 Task: Short the unsolved tickets in your groups, group by priority in descending order.
Action: Mouse moved to (54, 274)
Screenshot: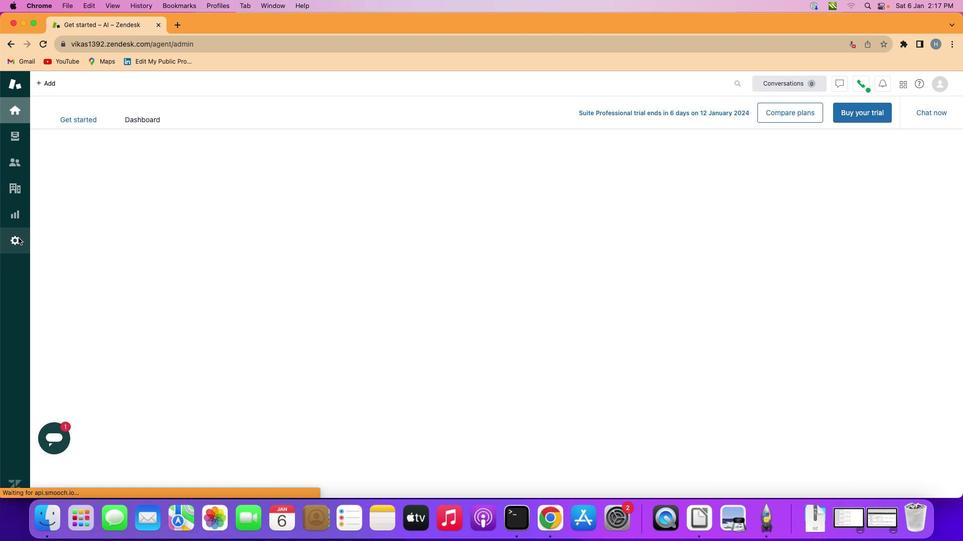 
Action: Mouse pressed left at (54, 274)
Screenshot: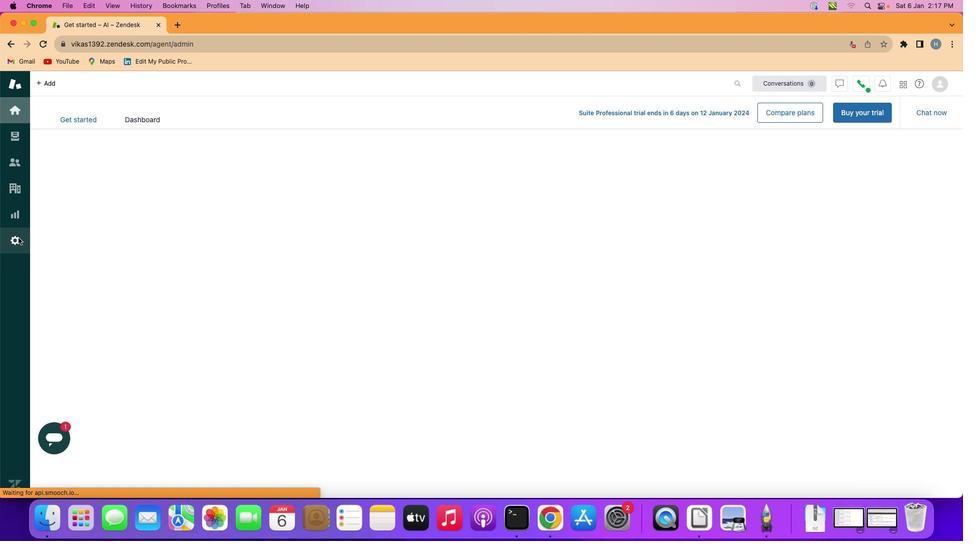 
Action: Mouse moved to (285, 434)
Screenshot: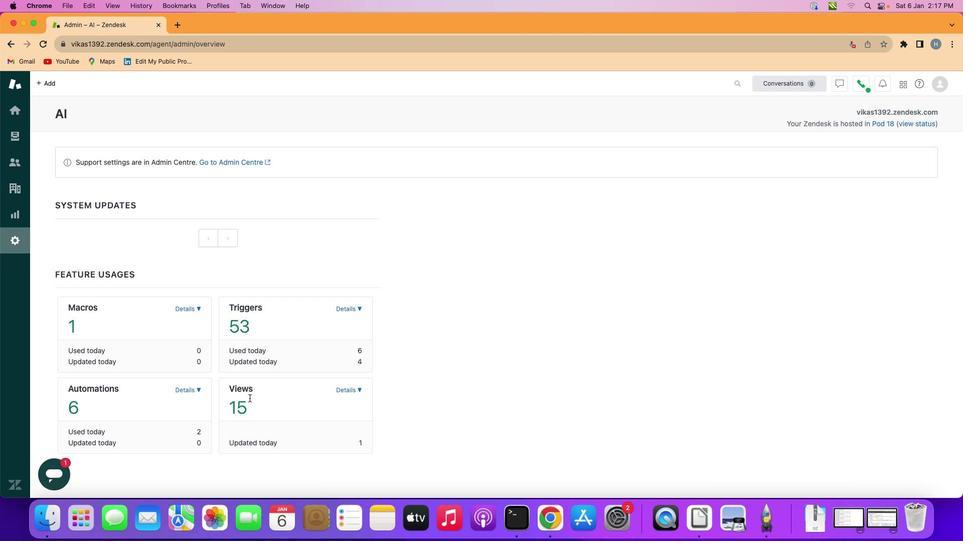 
Action: Mouse scrolled (285, 434) with delta (36, 35)
Screenshot: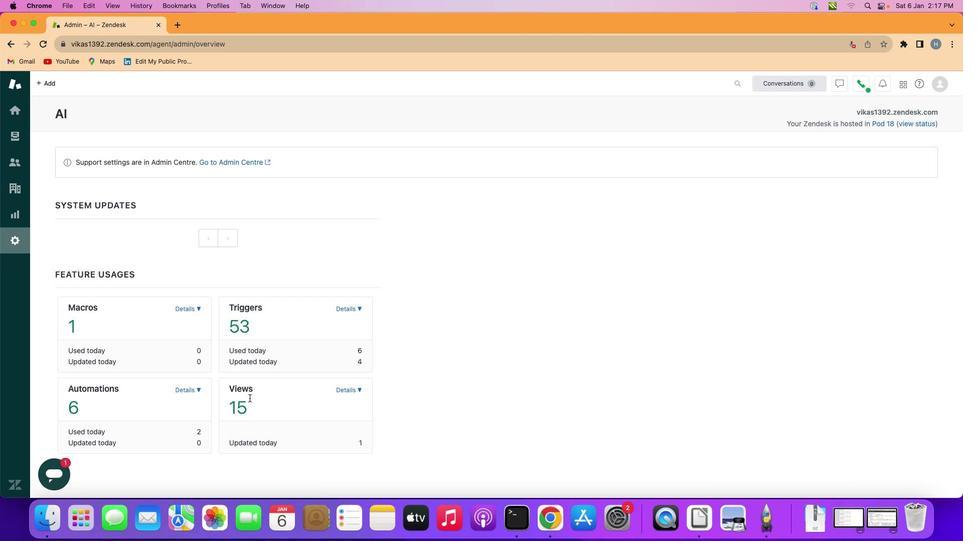 
Action: Mouse scrolled (285, 434) with delta (36, 35)
Screenshot: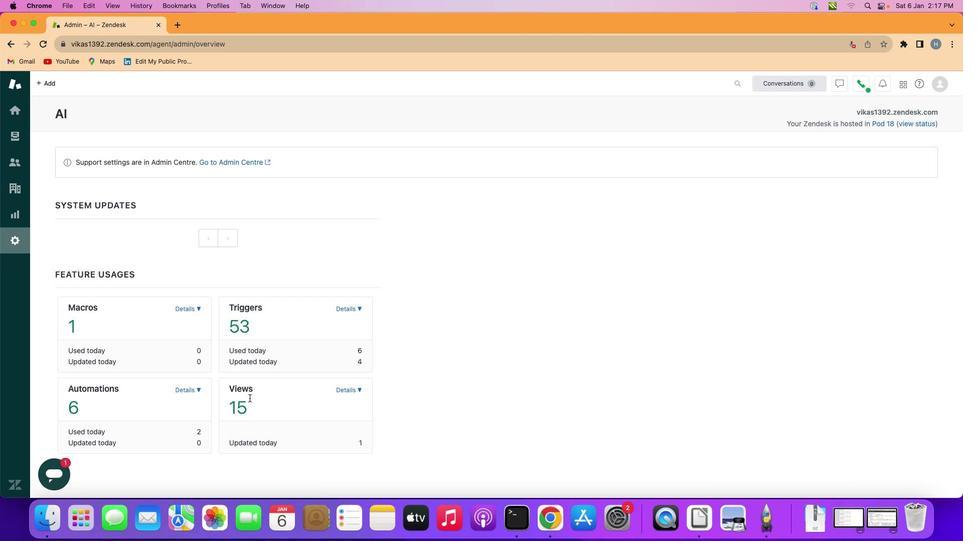 
Action: Mouse scrolled (285, 434) with delta (36, 35)
Screenshot: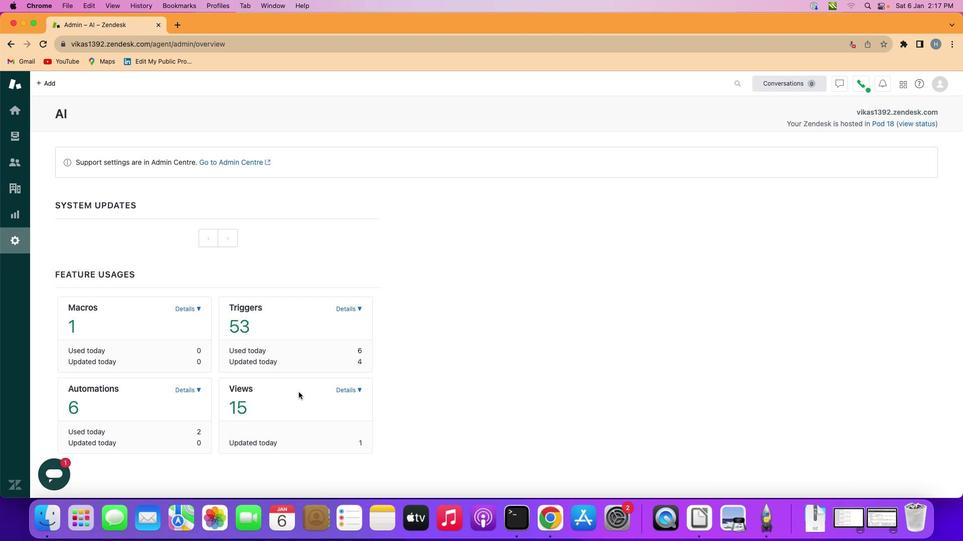 
Action: Mouse scrolled (285, 434) with delta (36, 34)
Screenshot: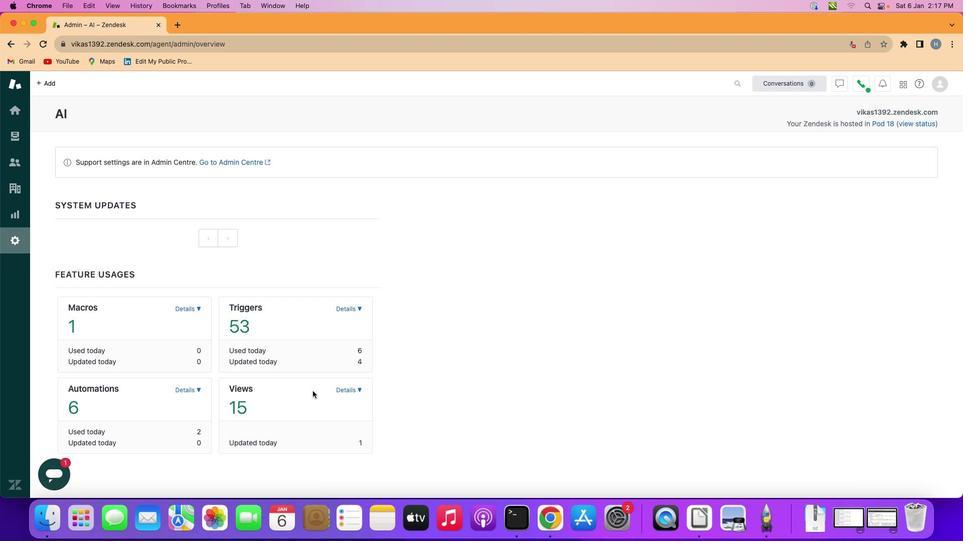 
Action: Mouse scrolled (285, 434) with delta (36, 33)
Screenshot: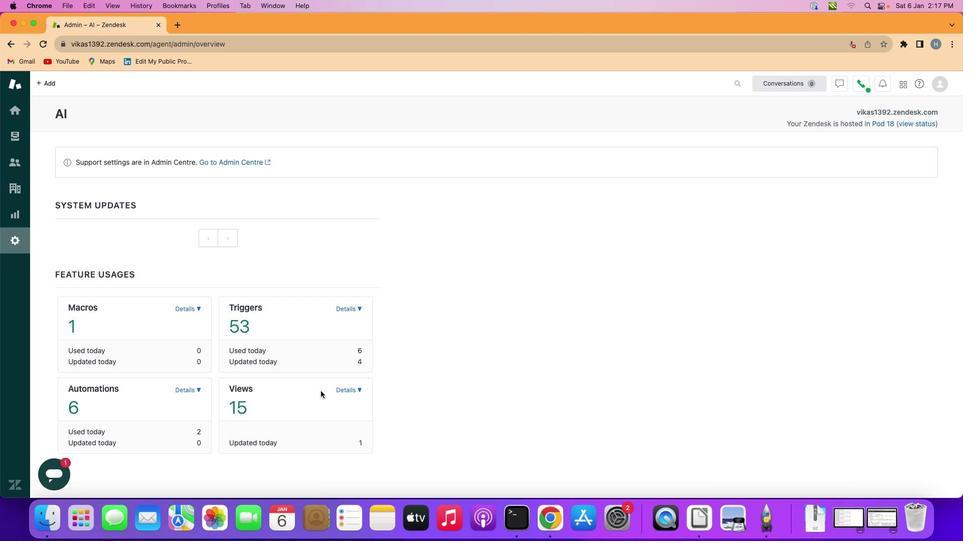 
Action: Mouse scrolled (285, 434) with delta (36, 33)
Screenshot: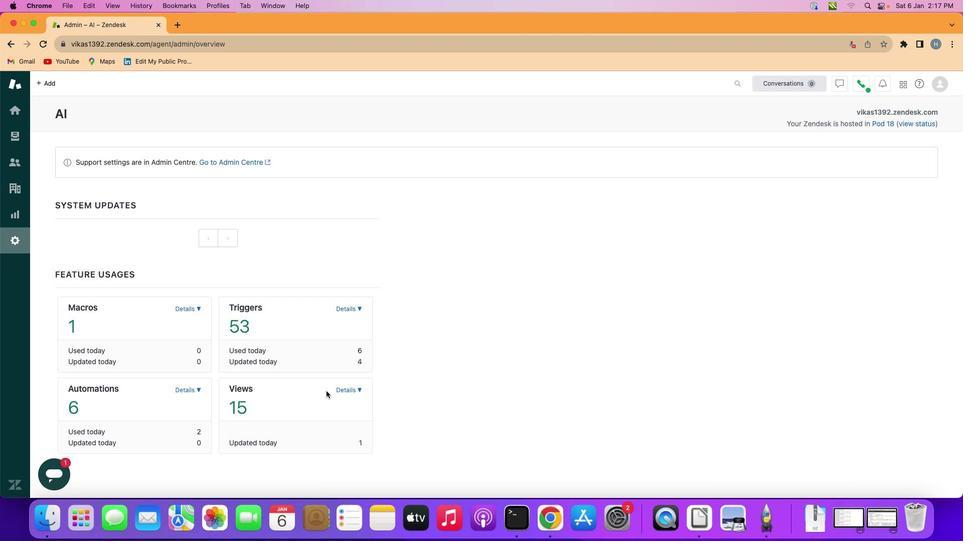 
Action: Mouse moved to (378, 424)
Screenshot: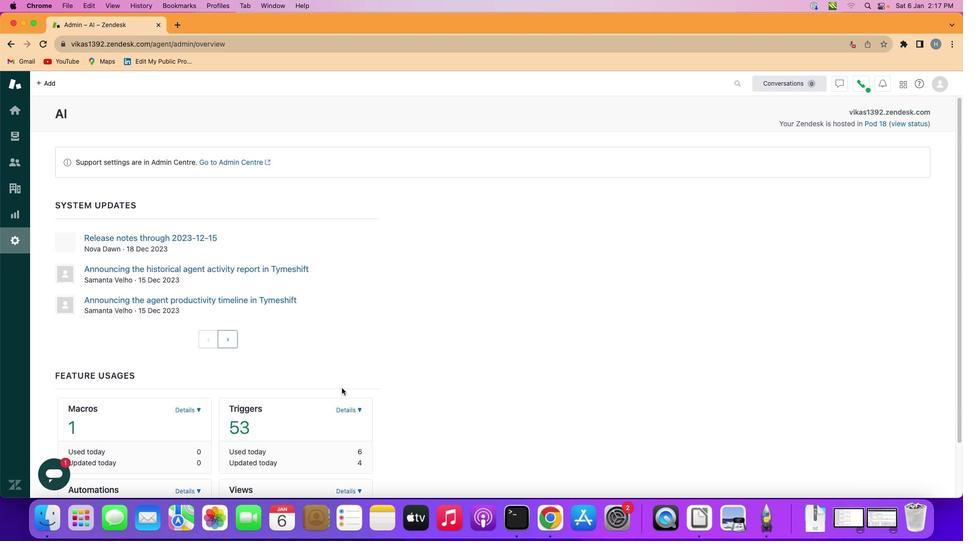 
Action: Mouse pressed left at (378, 424)
Screenshot: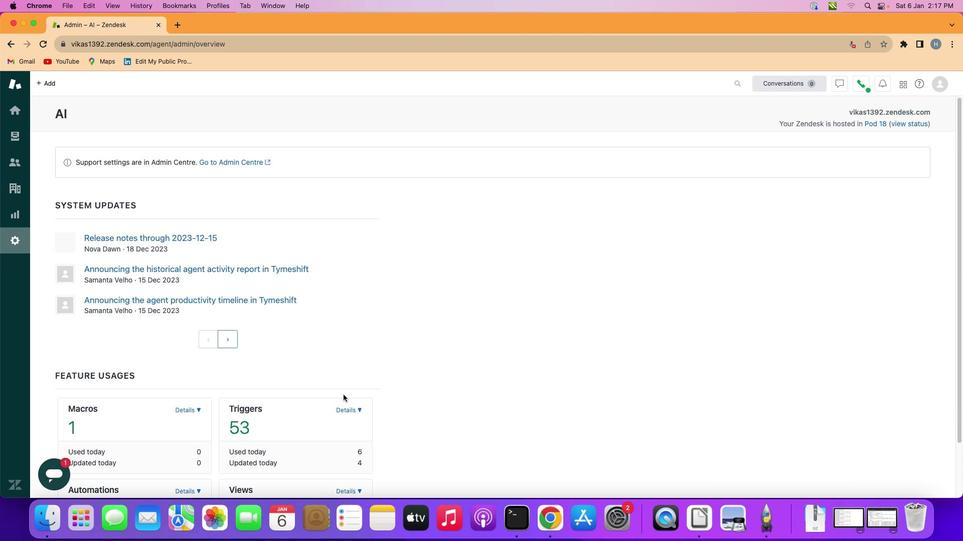 
Action: Mouse moved to (349, 466)
Screenshot: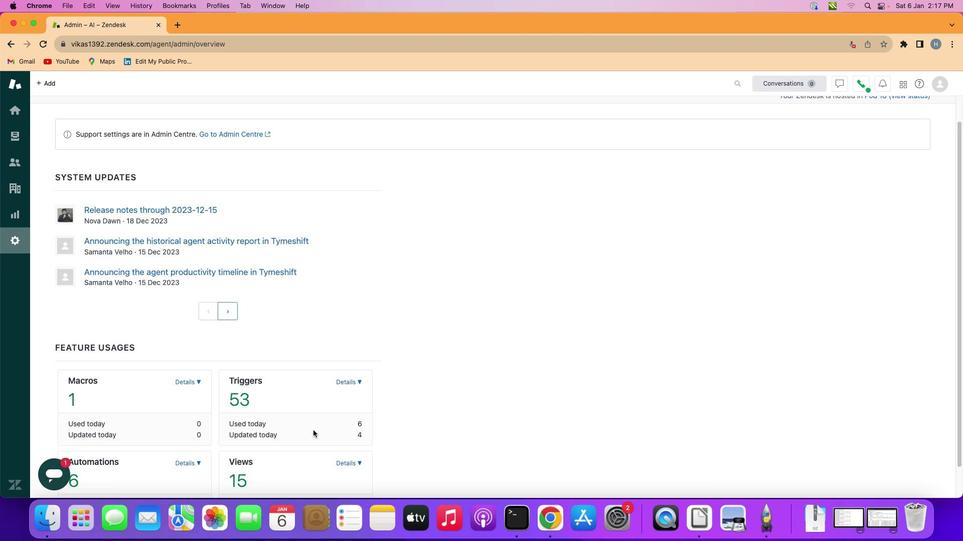 
Action: Mouse scrolled (349, 466) with delta (36, 35)
Screenshot: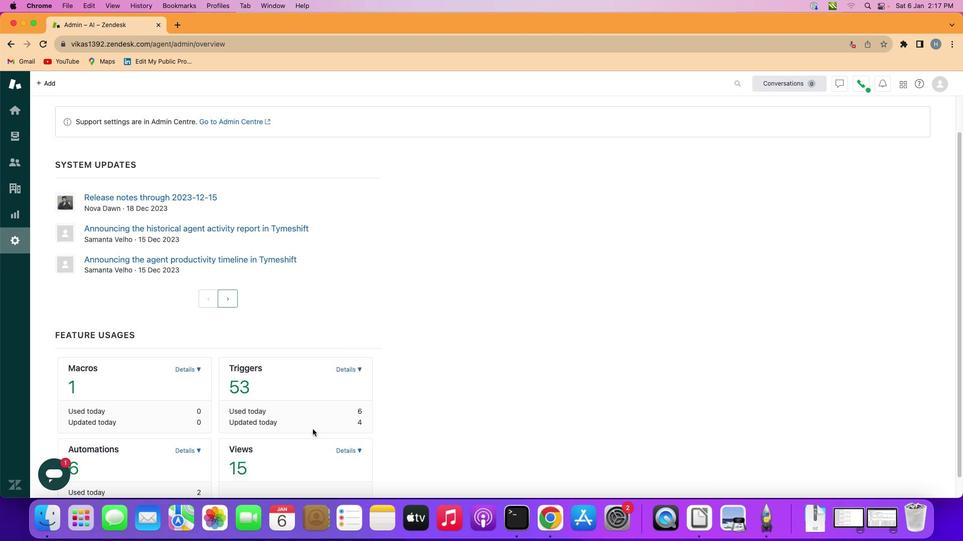 
Action: Mouse scrolled (349, 466) with delta (36, 35)
Screenshot: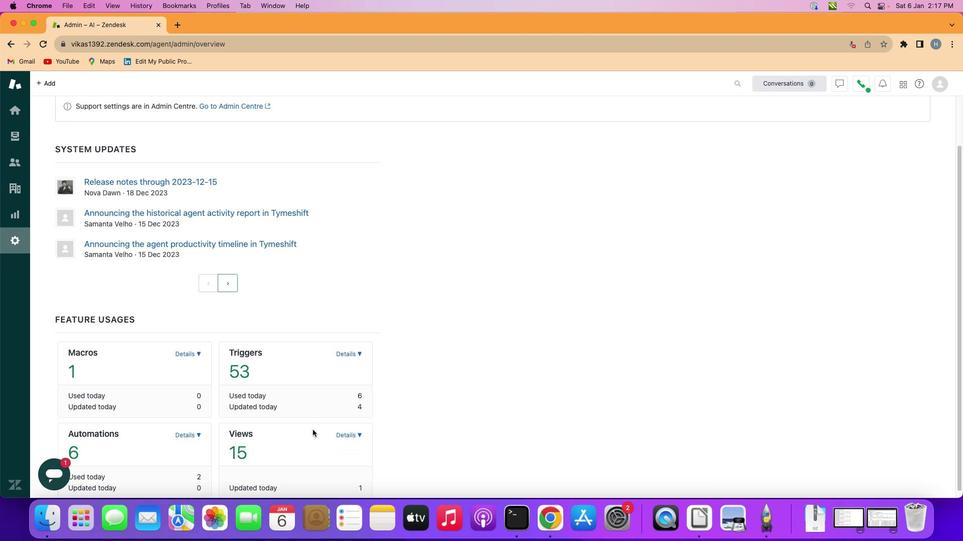 
Action: Mouse scrolled (349, 466) with delta (36, 35)
Screenshot: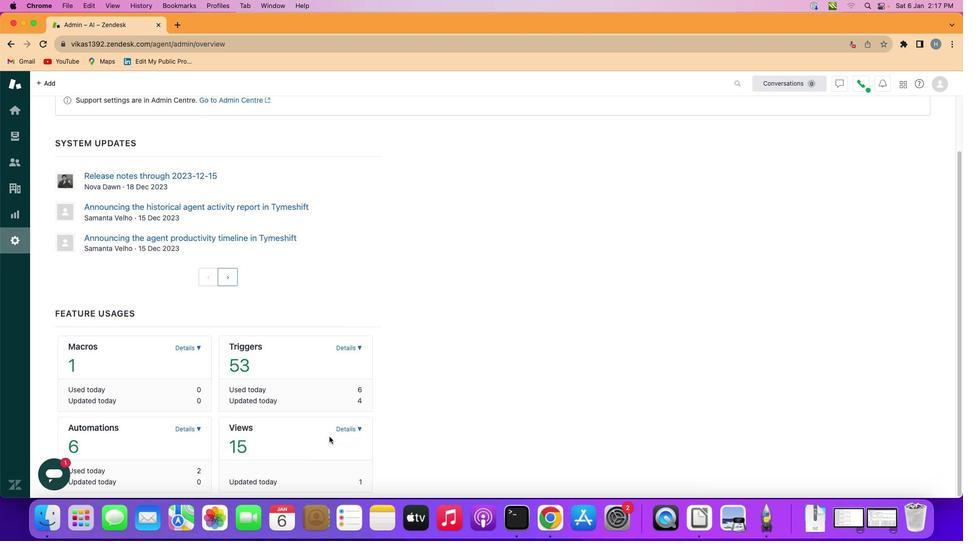 
Action: Mouse scrolled (349, 466) with delta (36, 35)
Screenshot: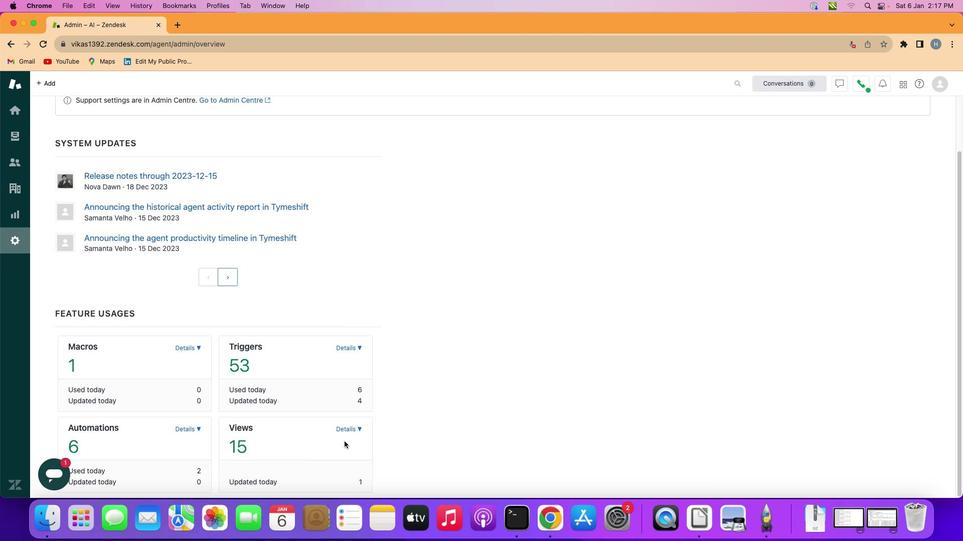 
Action: Mouse moved to (381, 465)
Screenshot: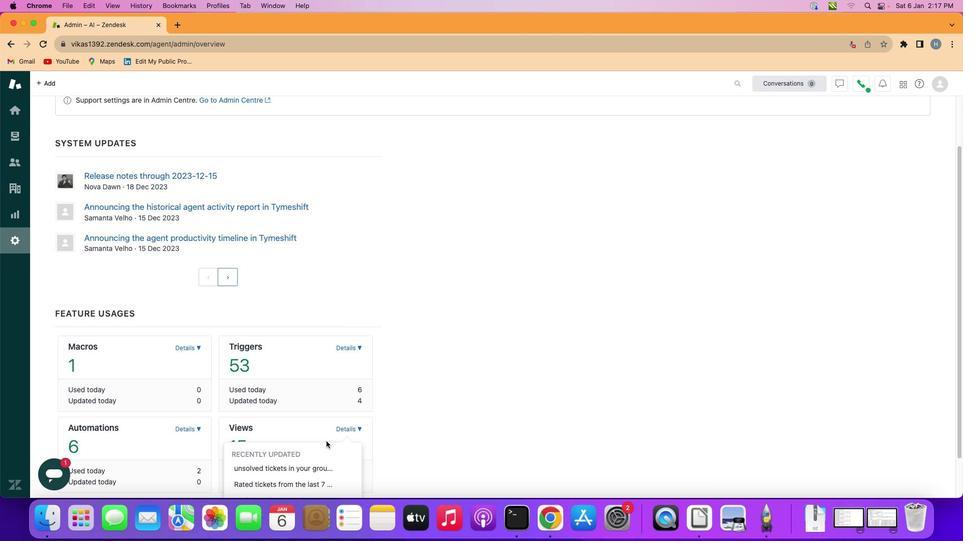 
Action: Mouse pressed left at (381, 465)
Screenshot: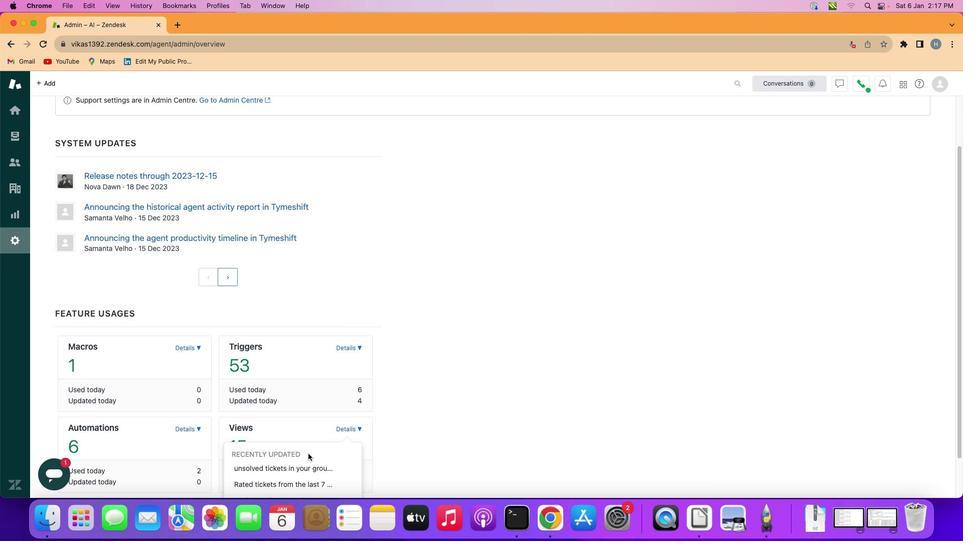
Action: Mouse moved to (322, 503)
Screenshot: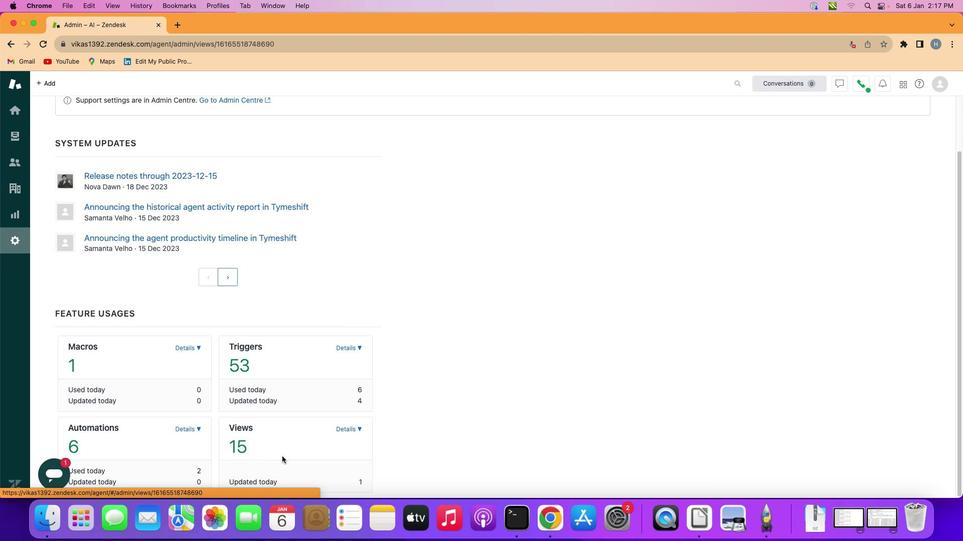 
Action: Mouse pressed left at (322, 503)
Screenshot: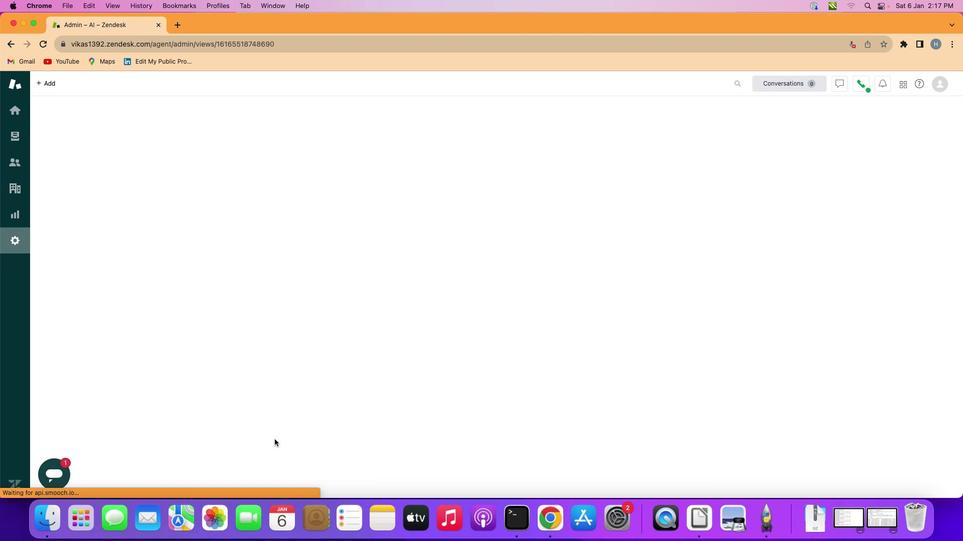 
Action: Mouse moved to (343, 417)
Screenshot: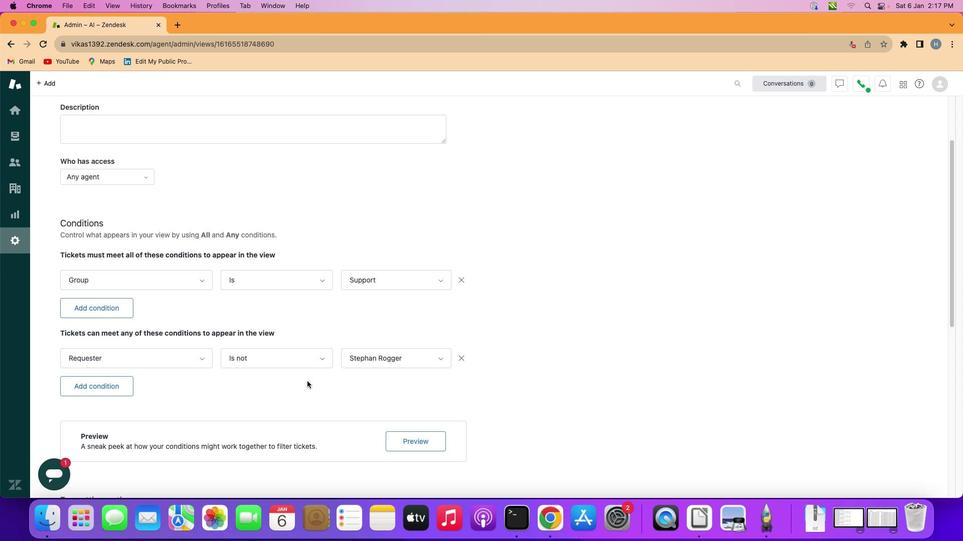 
Action: Mouse scrolled (343, 417) with delta (36, 35)
Screenshot: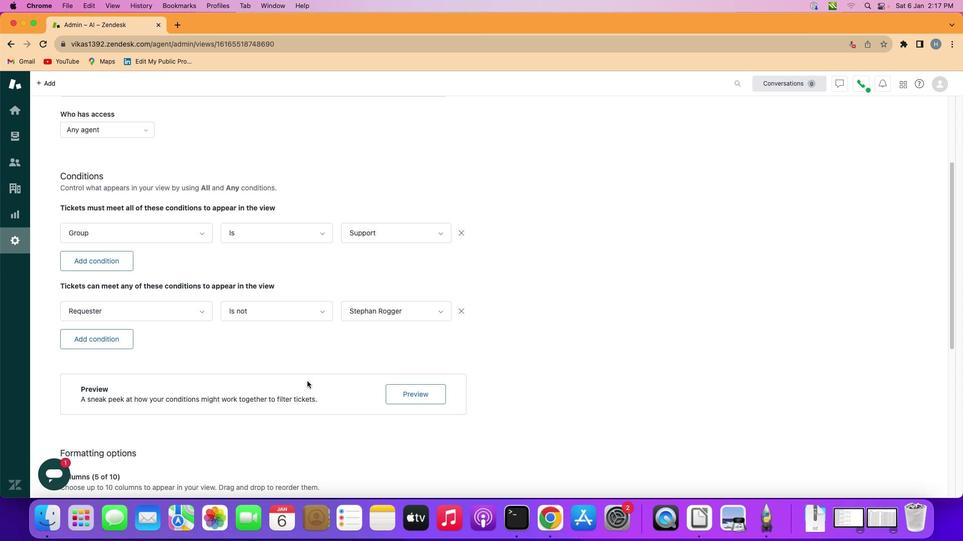 
Action: Mouse scrolled (343, 417) with delta (36, 35)
Screenshot: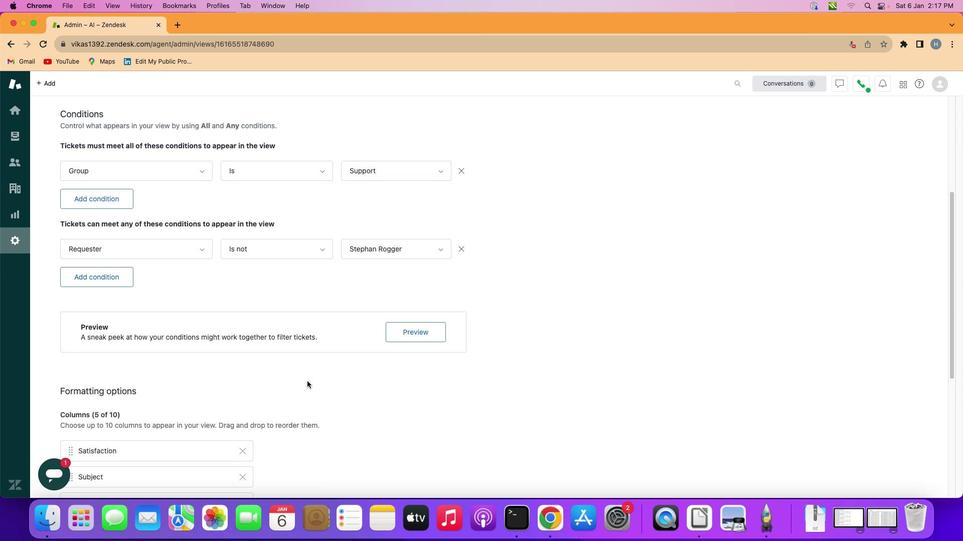 
Action: Mouse scrolled (343, 417) with delta (36, 35)
Screenshot: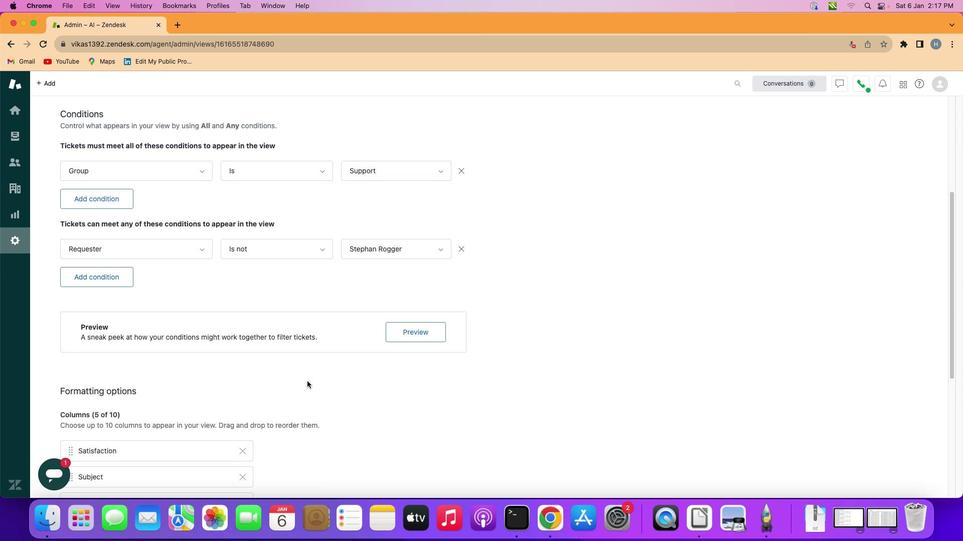 
Action: Mouse scrolled (343, 417) with delta (36, 34)
Screenshot: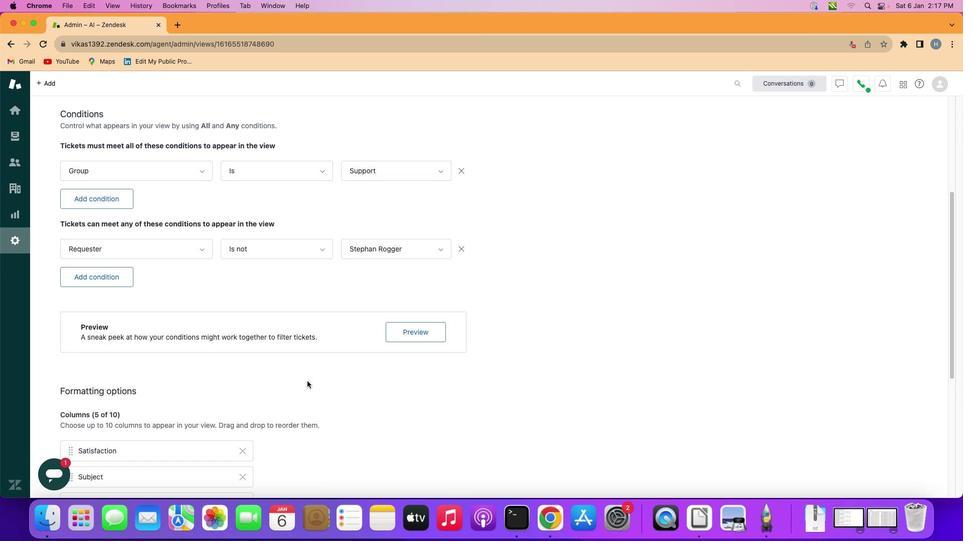 
Action: Mouse scrolled (343, 417) with delta (36, 34)
Screenshot: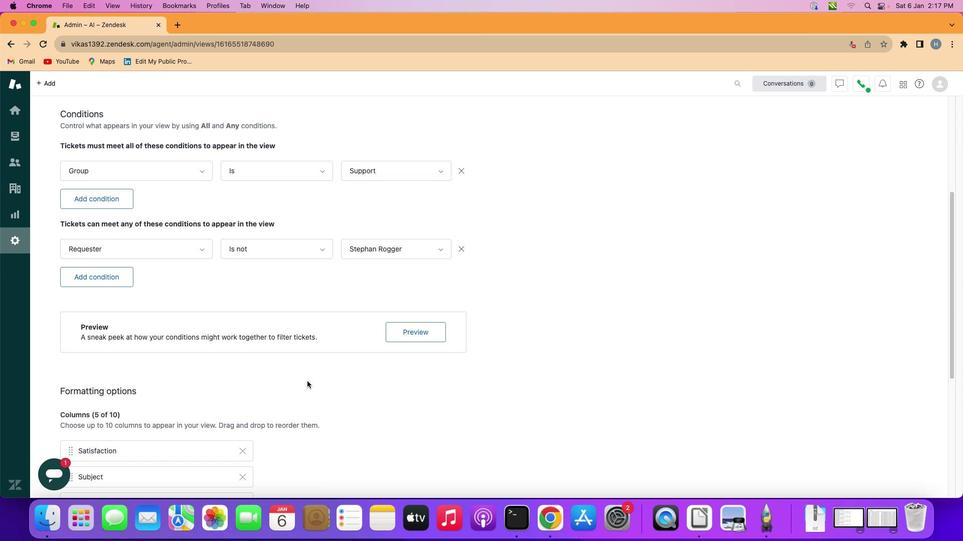 
Action: Mouse scrolled (343, 417) with delta (36, 35)
Screenshot: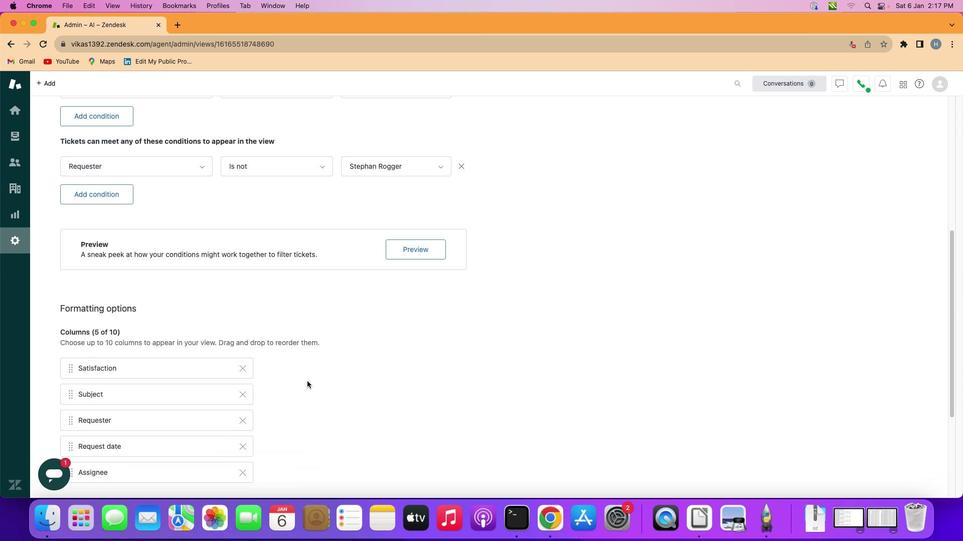 
Action: Mouse scrolled (343, 417) with delta (36, 35)
Screenshot: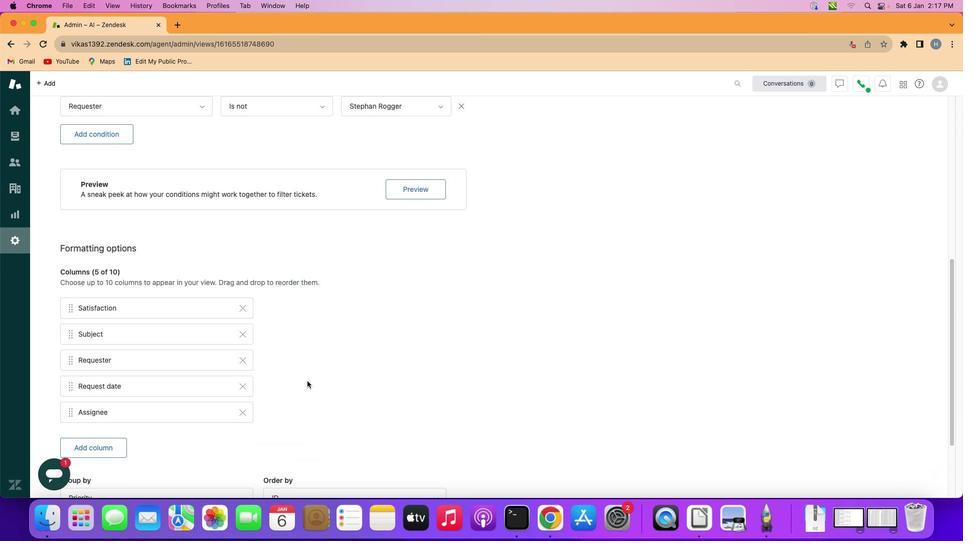 
Action: Mouse scrolled (343, 417) with delta (36, 35)
Screenshot: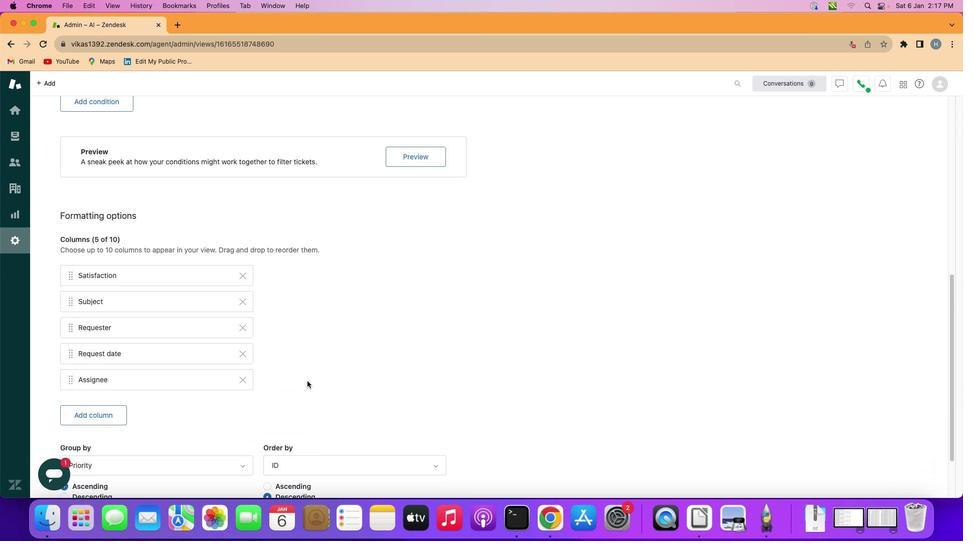 
Action: Mouse scrolled (343, 417) with delta (36, 34)
Screenshot: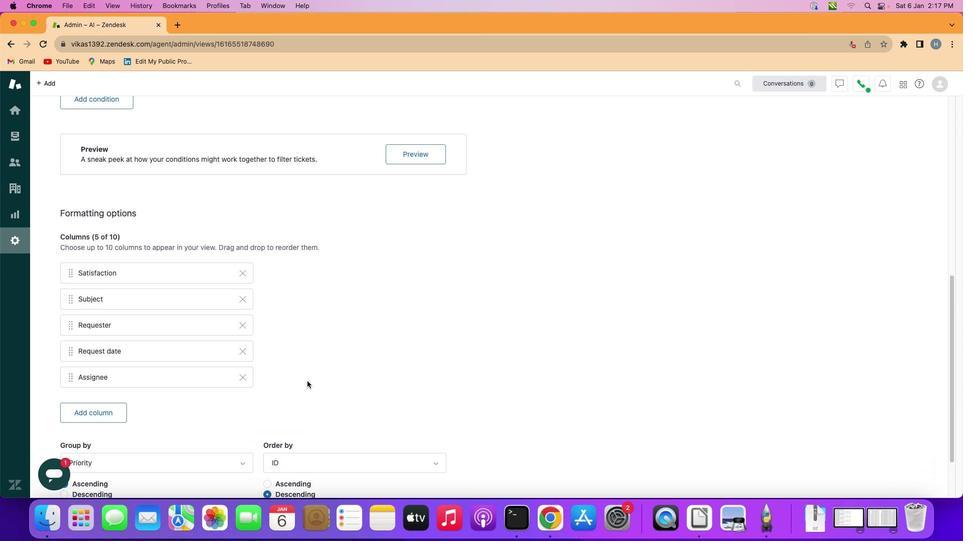 
Action: Mouse scrolled (343, 417) with delta (36, 34)
Screenshot: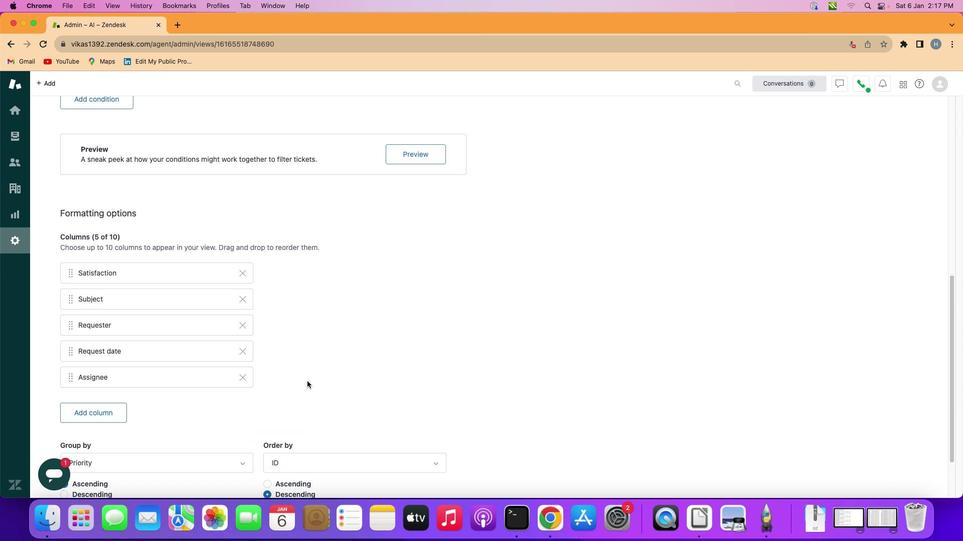 
Action: Mouse scrolled (343, 417) with delta (36, 35)
Screenshot: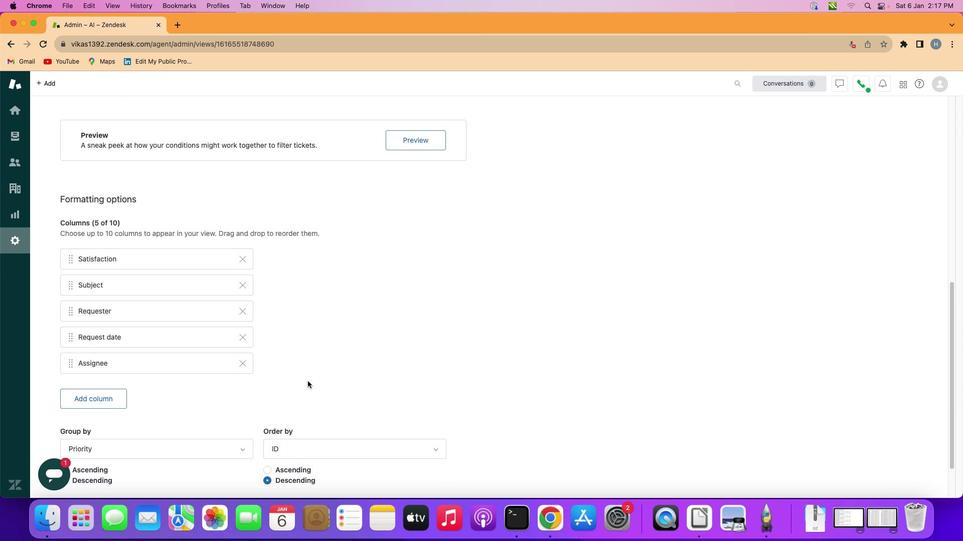
Action: Mouse moved to (343, 417)
Screenshot: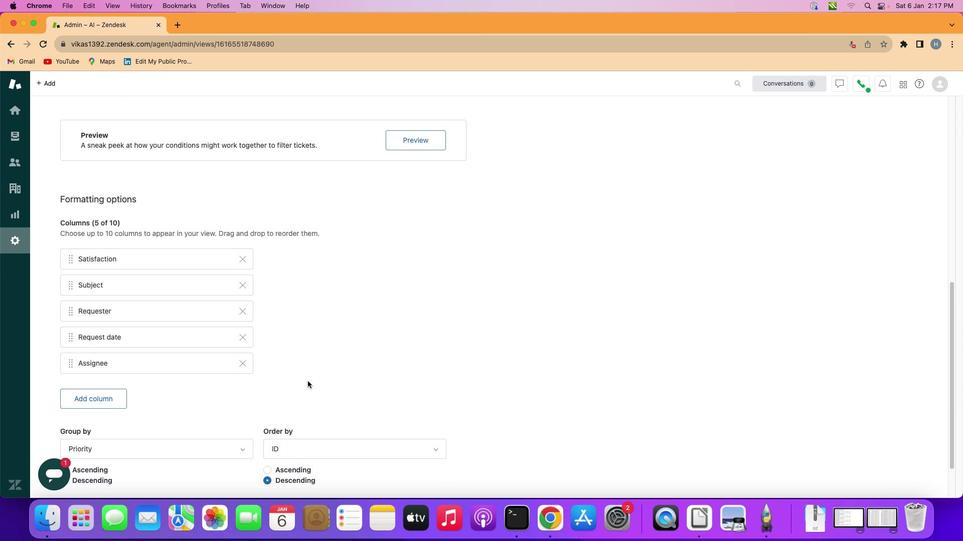
Action: Mouse scrolled (343, 417) with delta (36, 35)
Screenshot: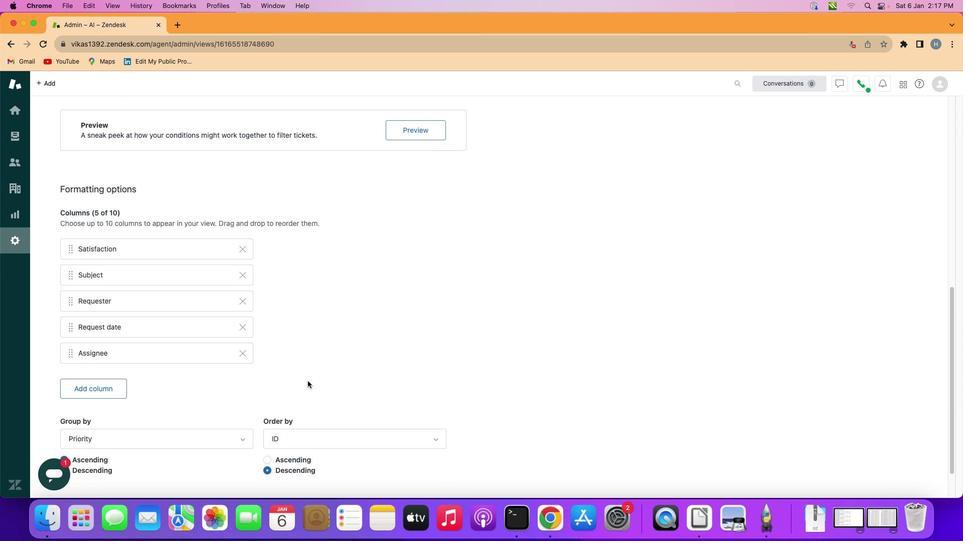 
Action: Mouse scrolled (343, 417) with delta (36, 37)
Screenshot: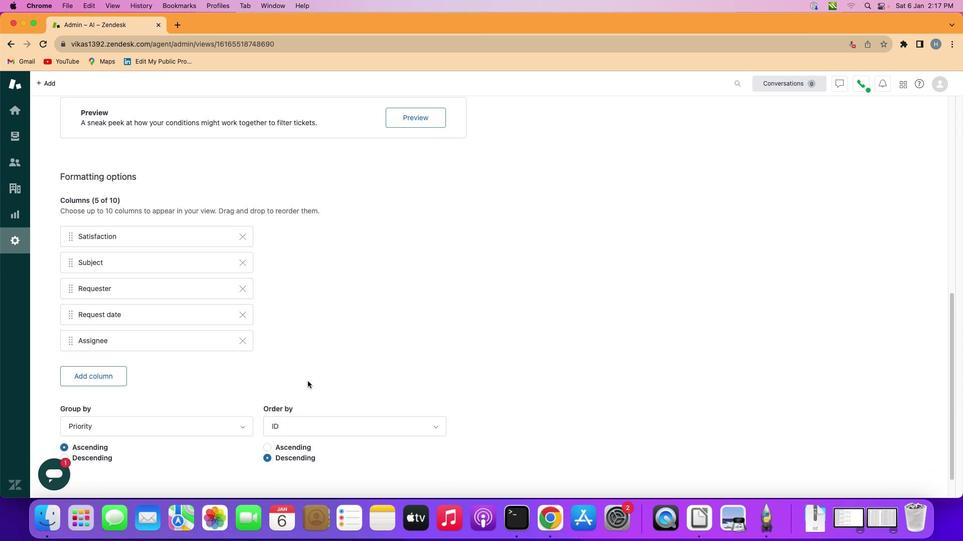 
Action: Mouse moved to (344, 417)
Screenshot: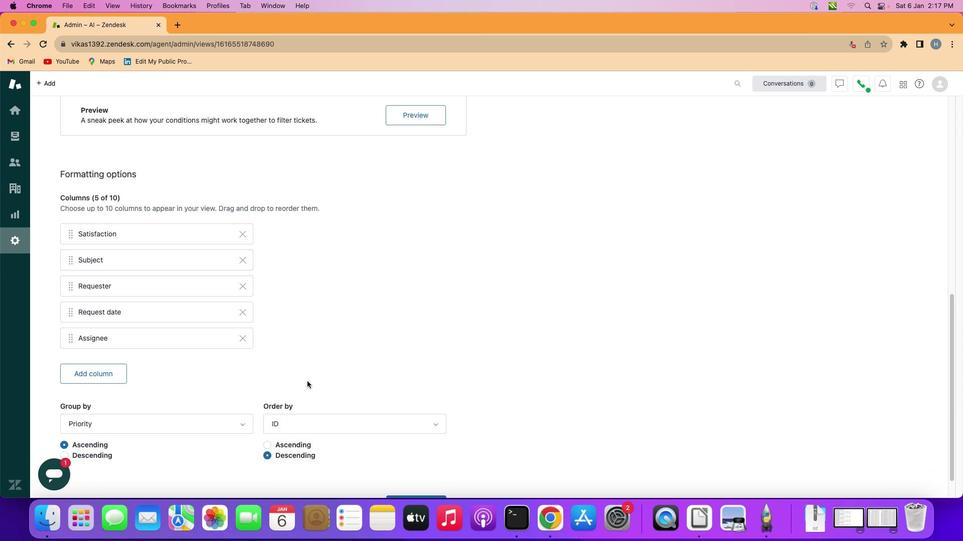
Action: Mouse scrolled (344, 417) with delta (36, 35)
Screenshot: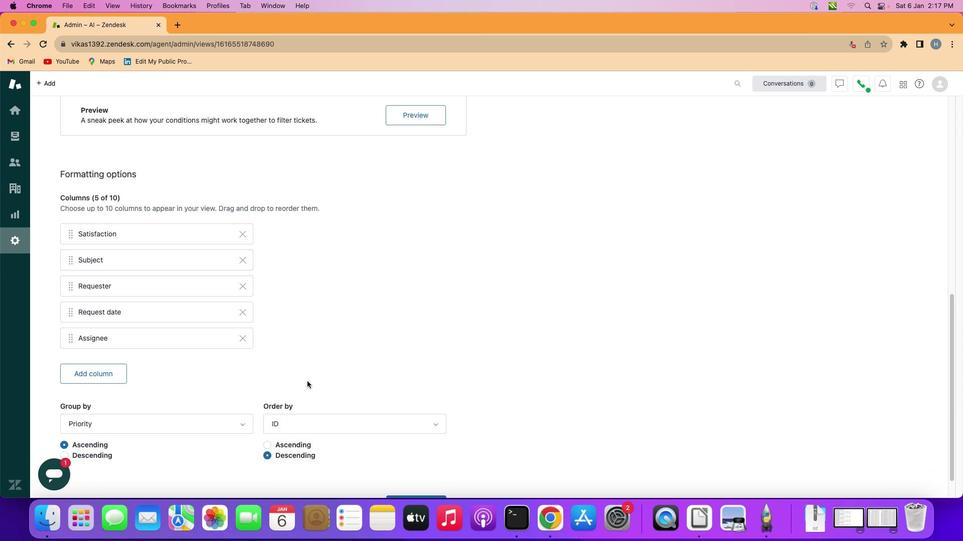 
Action: Mouse scrolled (344, 417) with delta (36, 35)
Screenshot: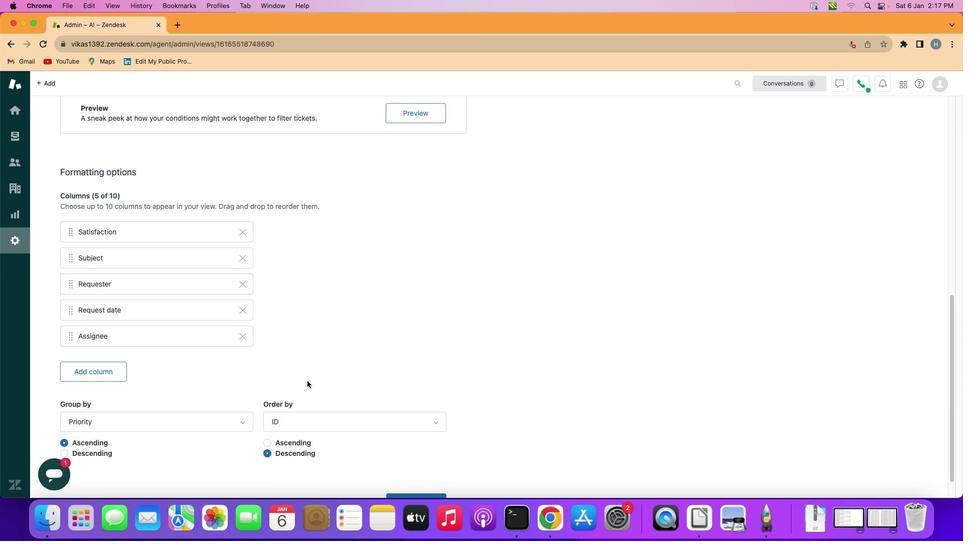 
Action: Mouse moved to (343, 417)
Screenshot: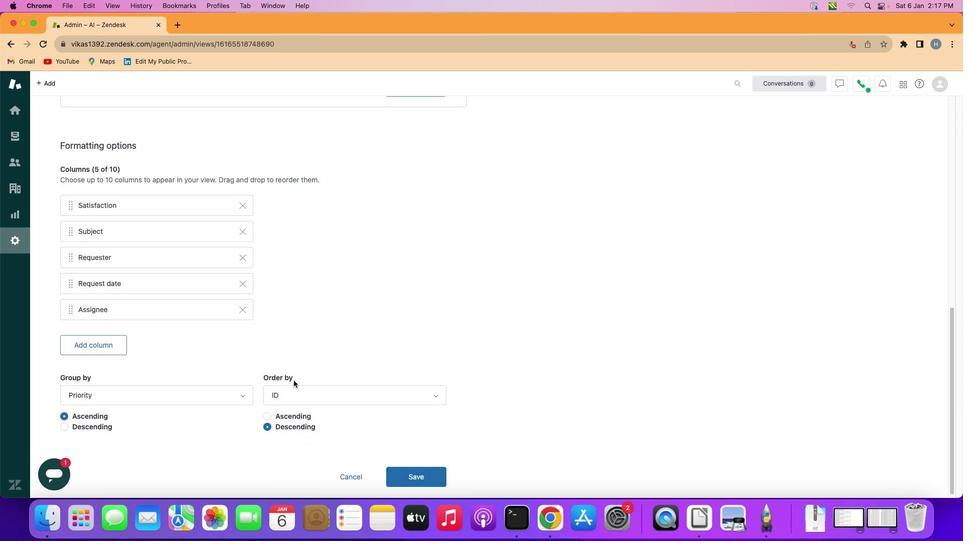 
Action: Mouse scrolled (343, 417) with delta (36, 35)
Screenshot: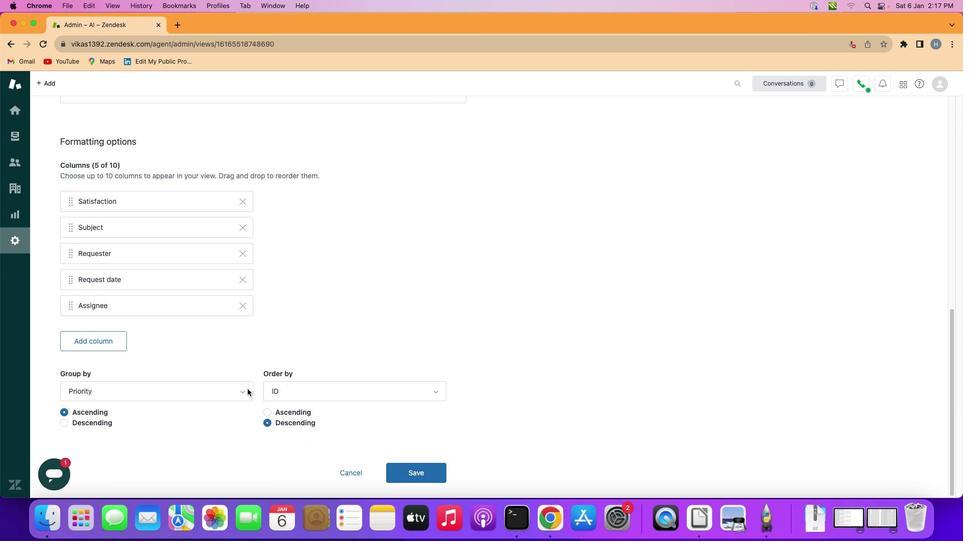 
Action: Mouse scrolled (343, 417) with delta (36, 35)
Screenshot: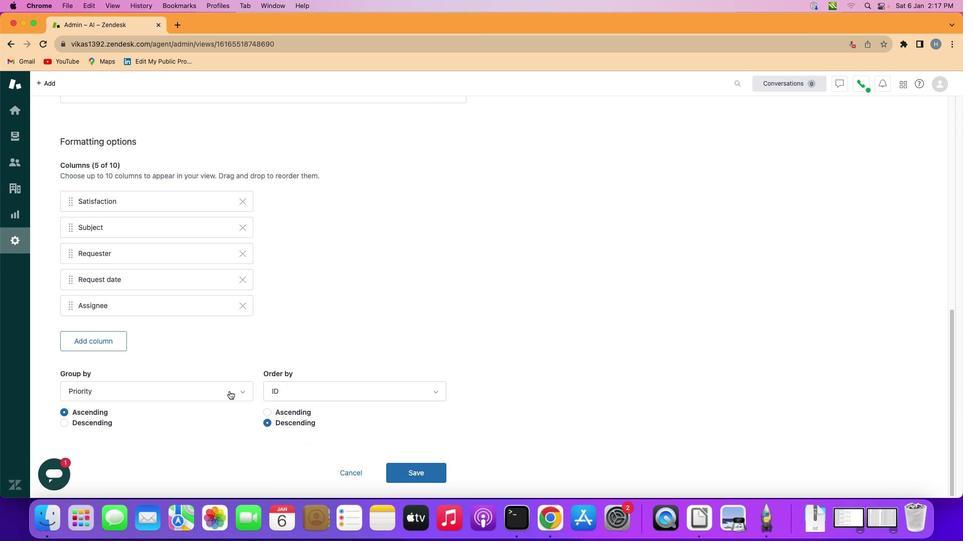 
Action: Mouse scrolled (343, 417) with delta (36, 35)
Screenshot: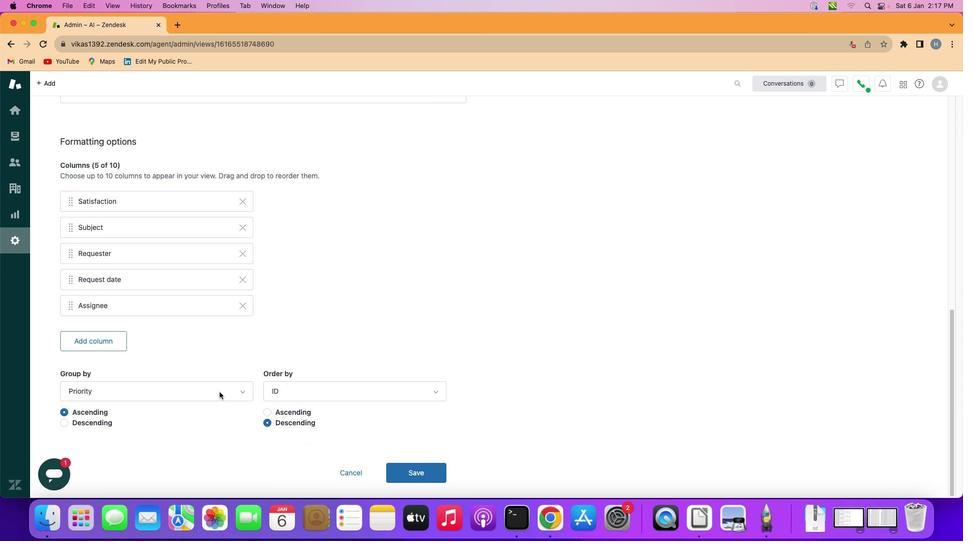 
Action: Mouse scrolled (343, 417) with delta (36, 34)
Screenshot: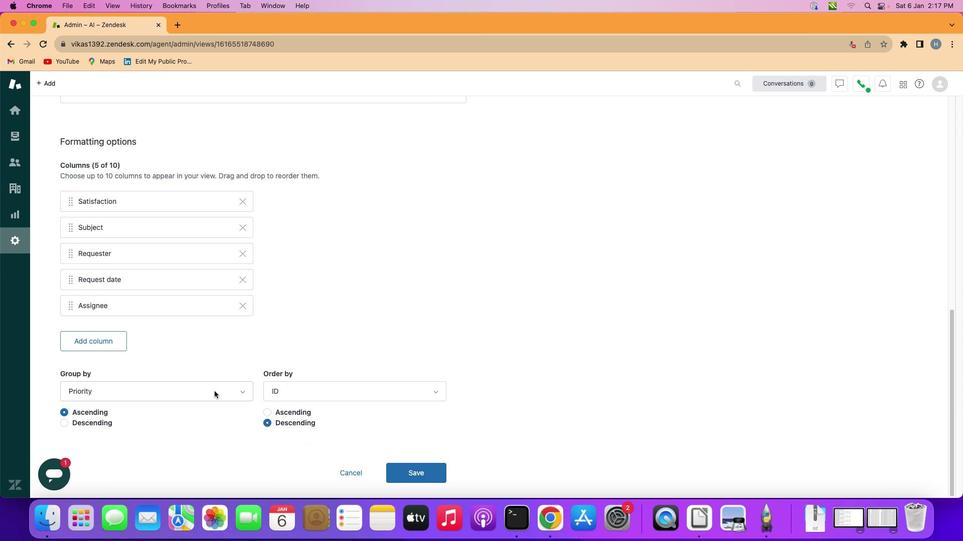 
Action: Mouse moved to (246, 426)
Screenshot: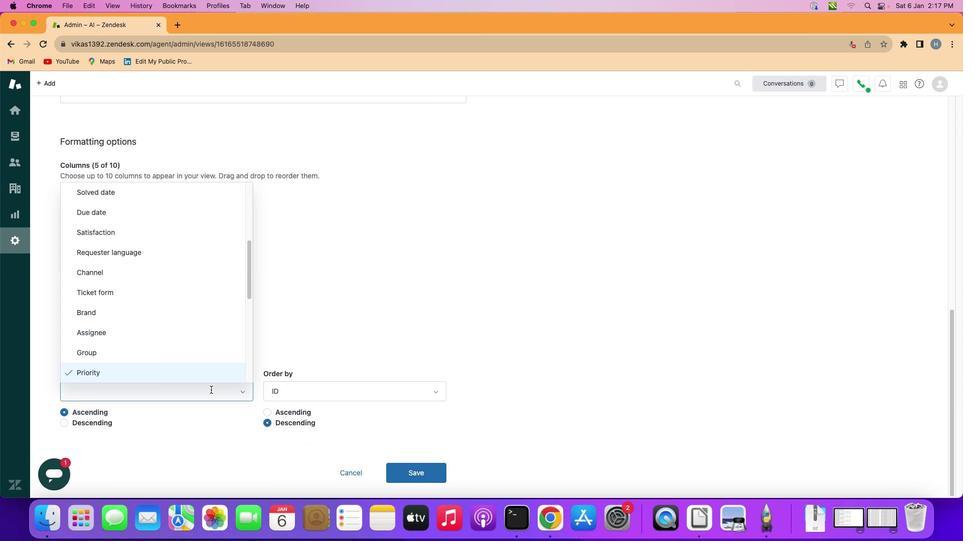 
Action: Mouse pressed left at (246, 426)
Screenshot: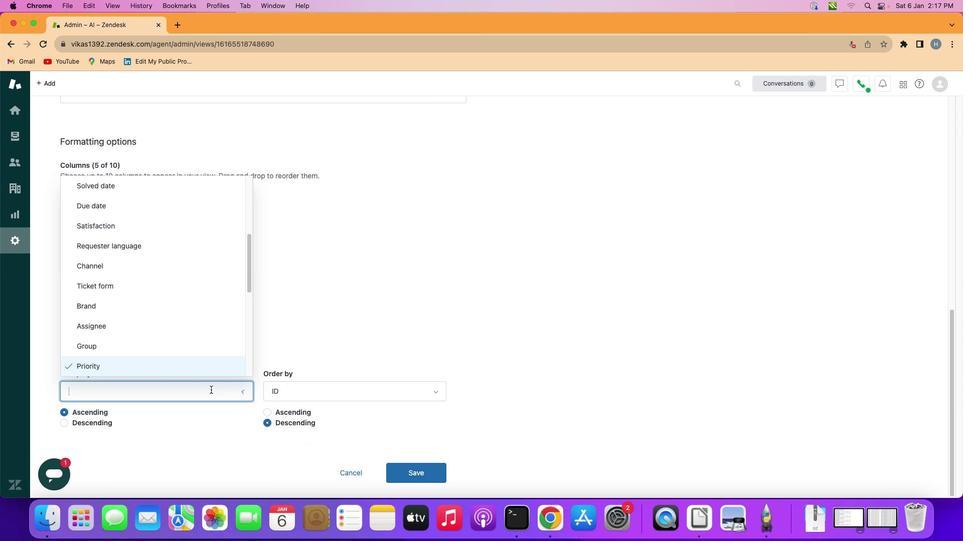 
Action: Mouse moved to (215, 400)
Screenshot: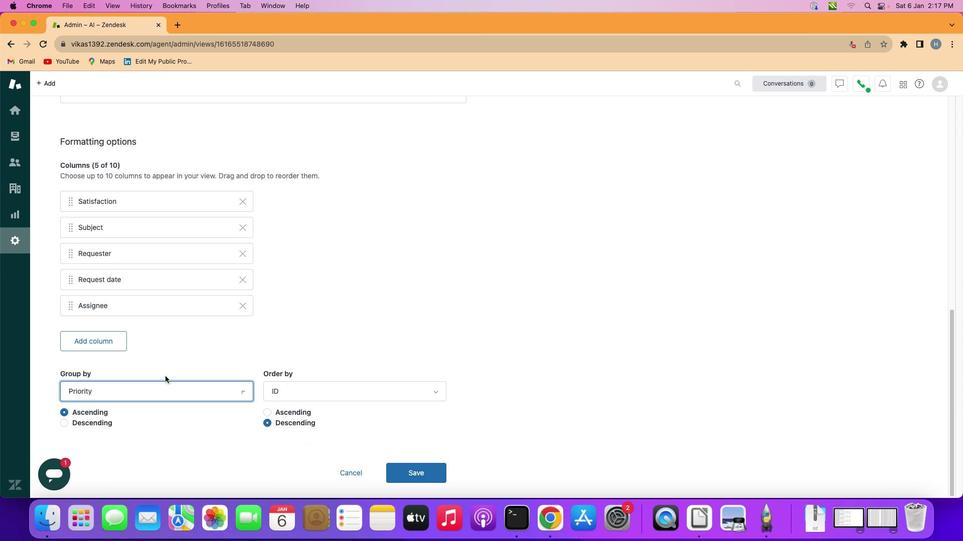 
Action: Mouse pressed left at (215, 400)
Screenshot: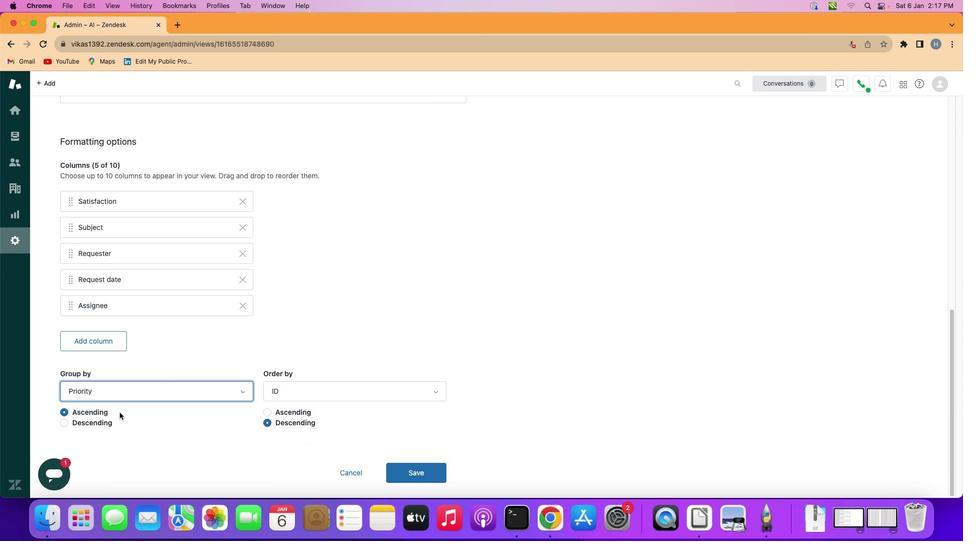 
Action: Mouse moved to (135, 459)
Screenshot: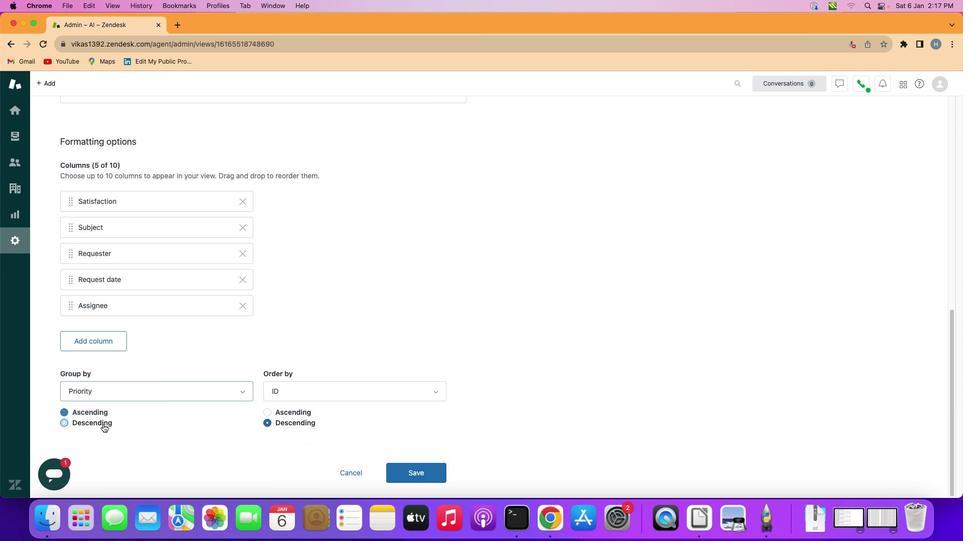 
Action: Mouse pressed left at (135, 459)
Screenshot: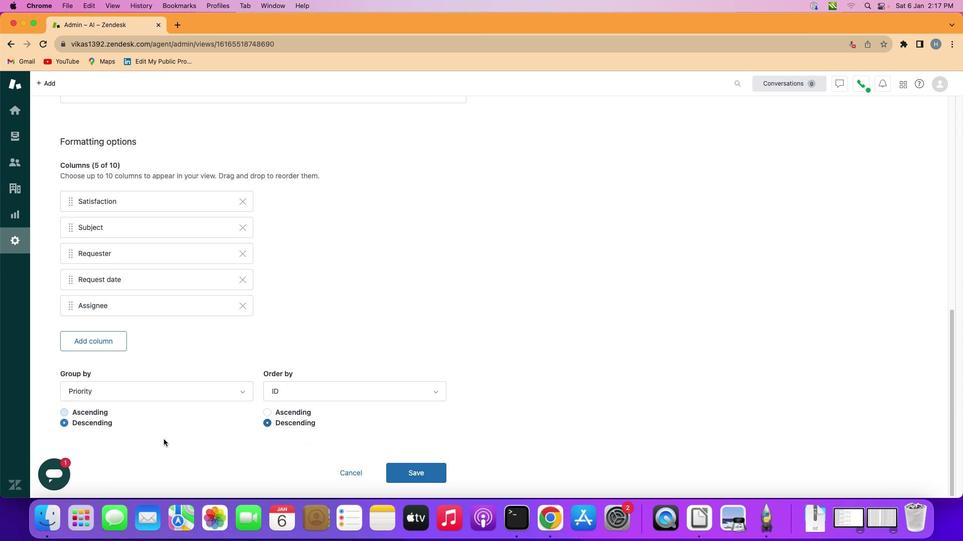 
Action: Mouse moved to (457, 508)
Screenshot: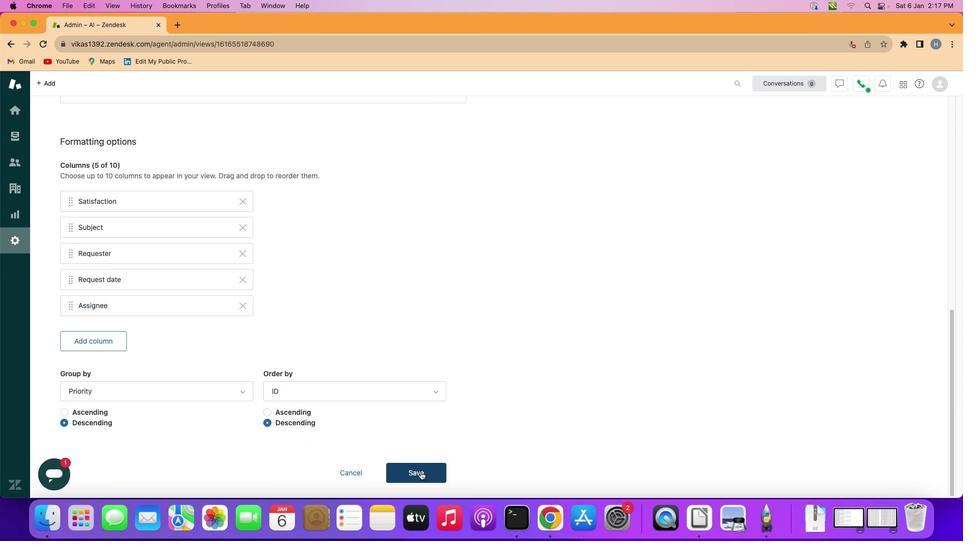 
Action: Mouse pressed left at (457, 508)
Screenshot: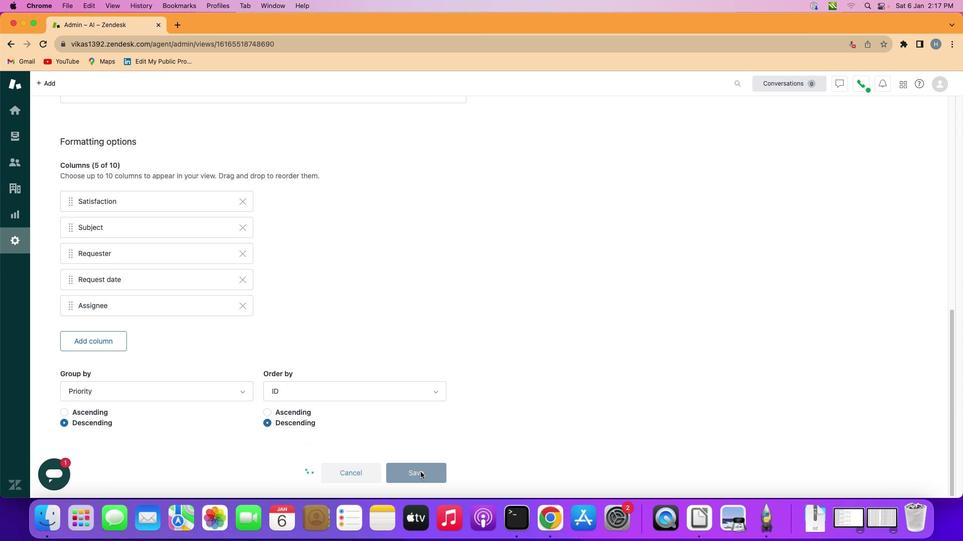 
Action: Mouse moved to (452, 344)
Screenshot: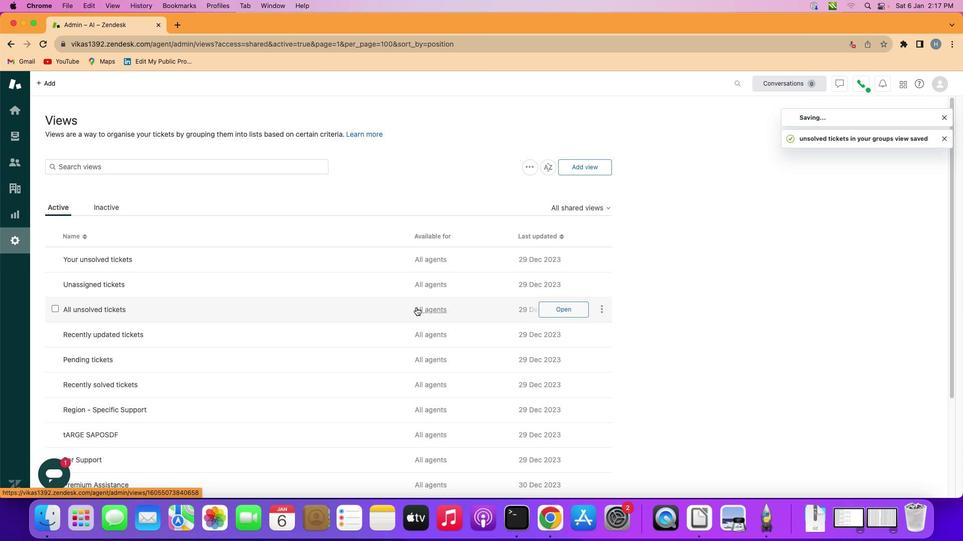 
